 Task: Look for products in the category "Homeopathic Care" from Charlotte's Web only.
Action: Mouse moved to (228, 99)
Screenshot: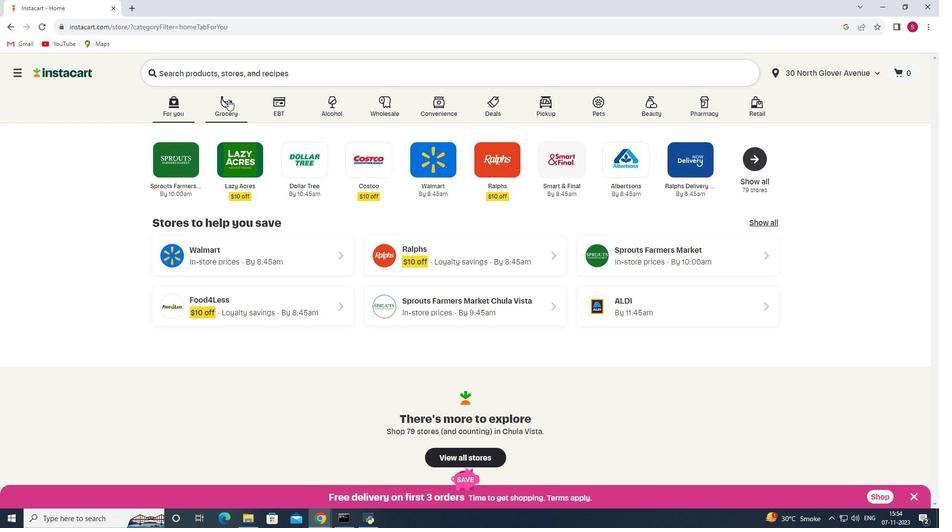 
Action: Mouse pressed left at (228, 99)
Screenshot: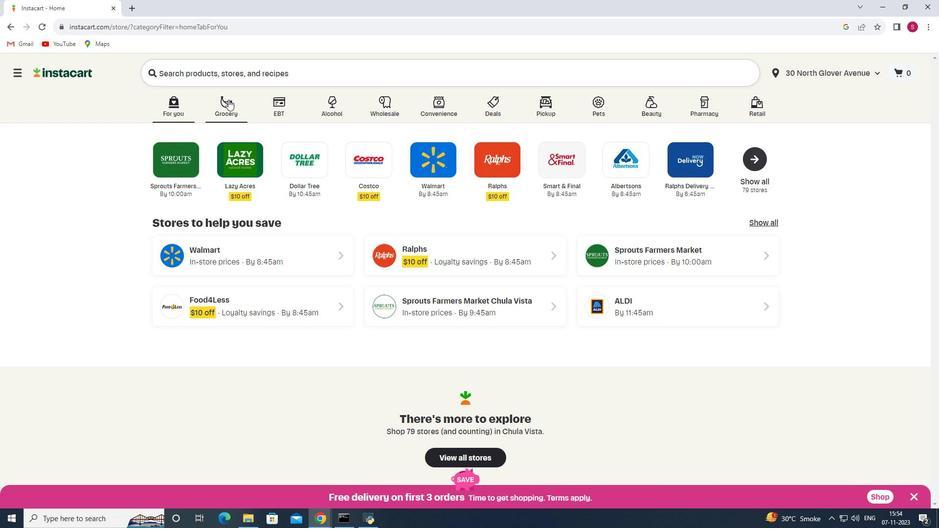 
Action: Mouse moved to (214, 274)
Screenshot: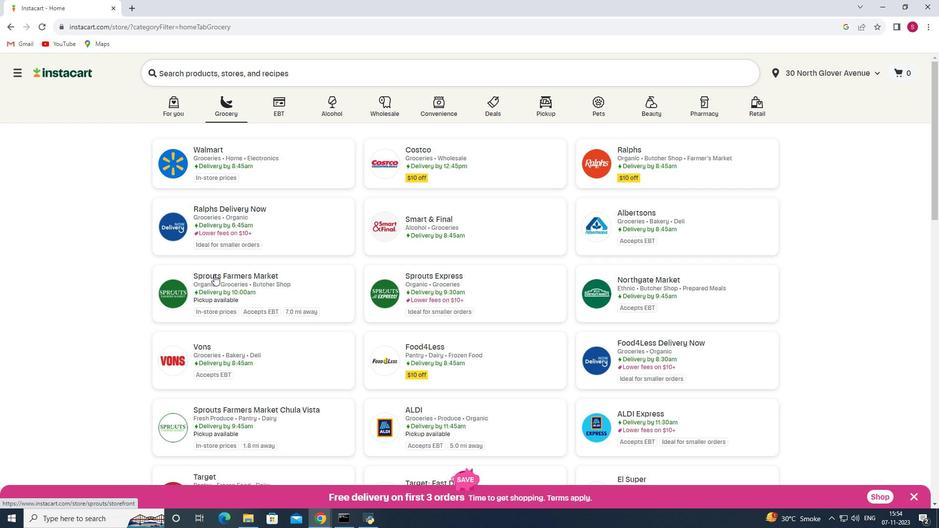
Action: Mouse pressed left at (214, 274)
Screenshot: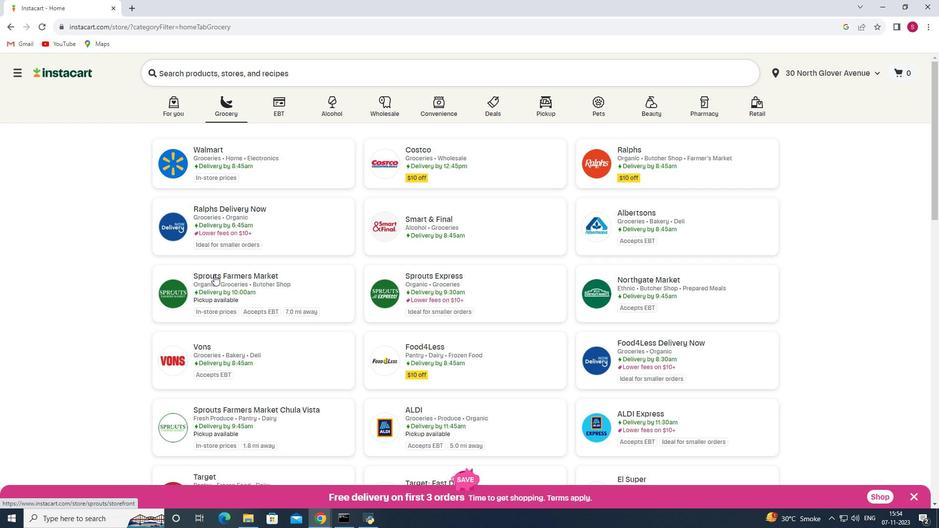
Action: Mouse moved to (57, 330)
Screenshot: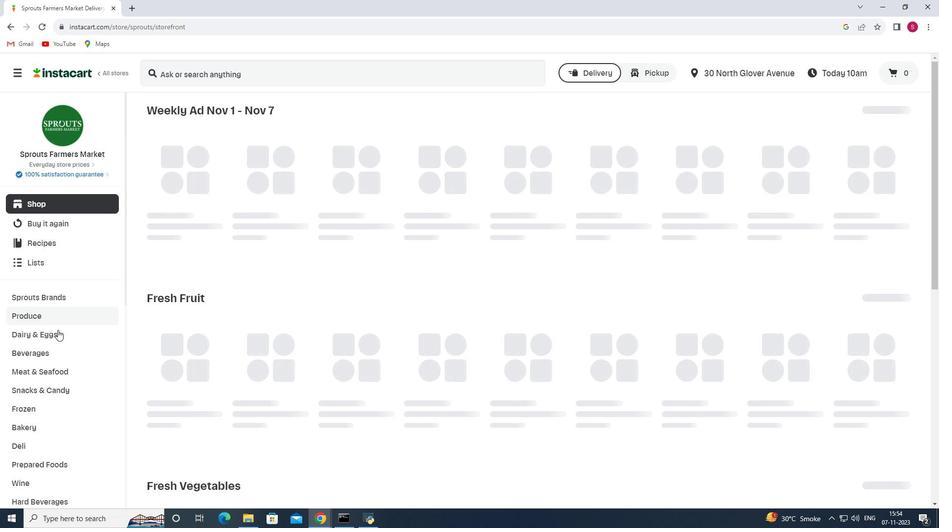 
Action: Mouse scrolled (57, 329) with delta (0, 0)
Screenshot: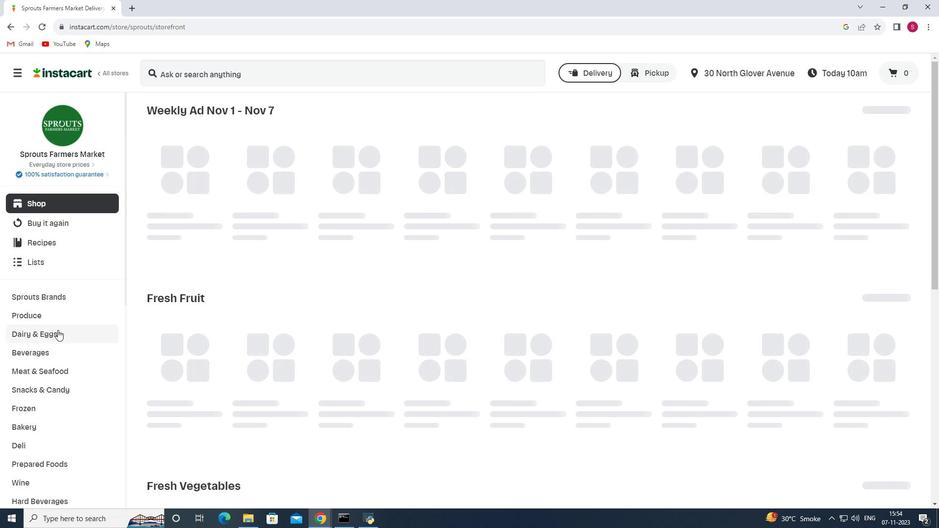 
Action: Mouse scrolled (57, 329) with delta (0, 0)
Screenshot: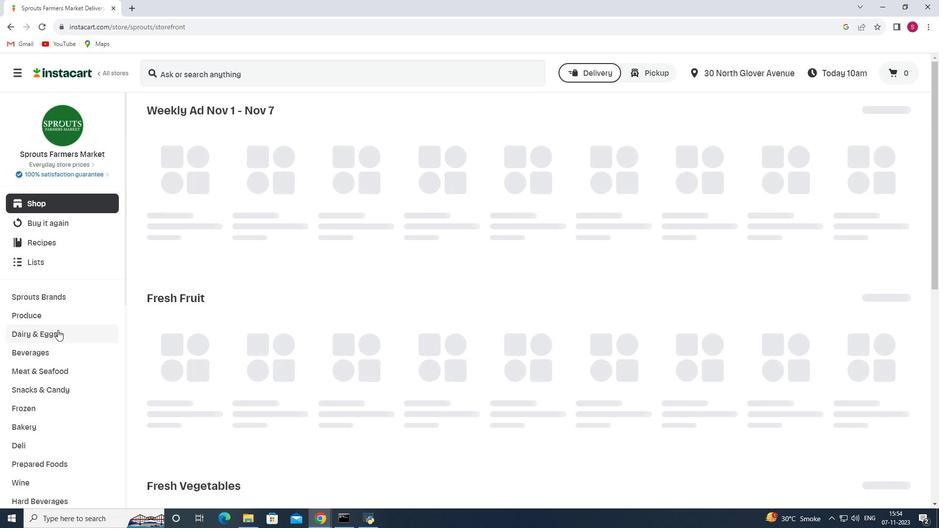 
Action: Mouse scrolled (57, 329) with delta (0, 0)
Screenshot: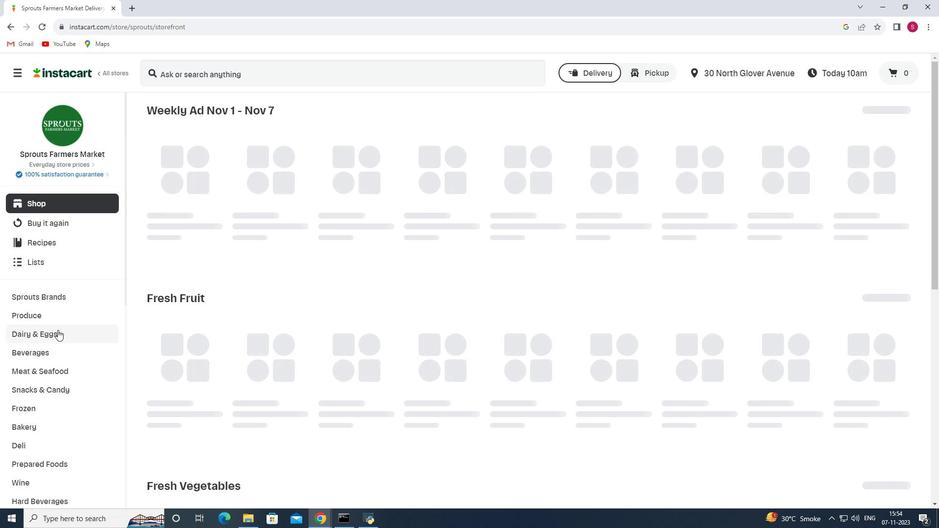 
Action: Mouse scrolled (57, 329) with delta (0, 0)
Screenshot: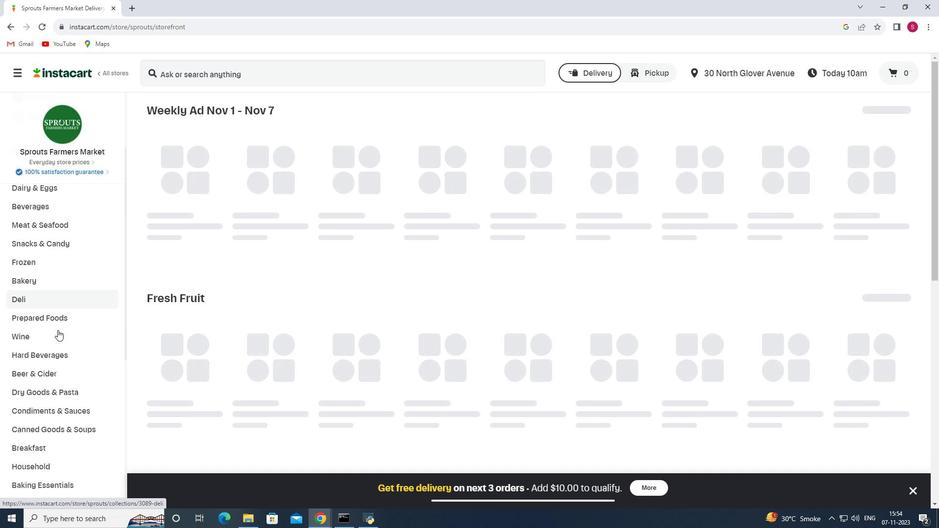 
Action: Mouse scrolled (57, 329) with delta (0, 0)
Screenshot: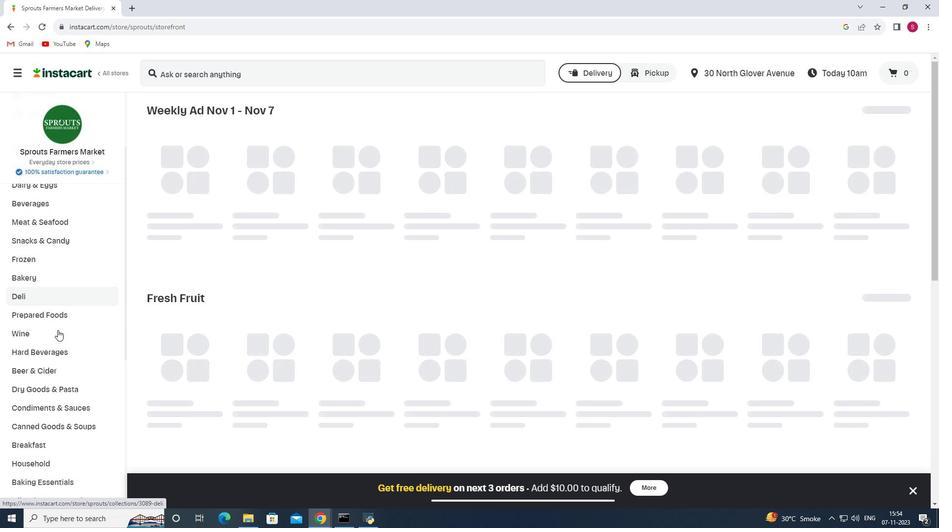 
Action: Mouse scrolled (57, 329) with delta (0, 0)
Screenshot: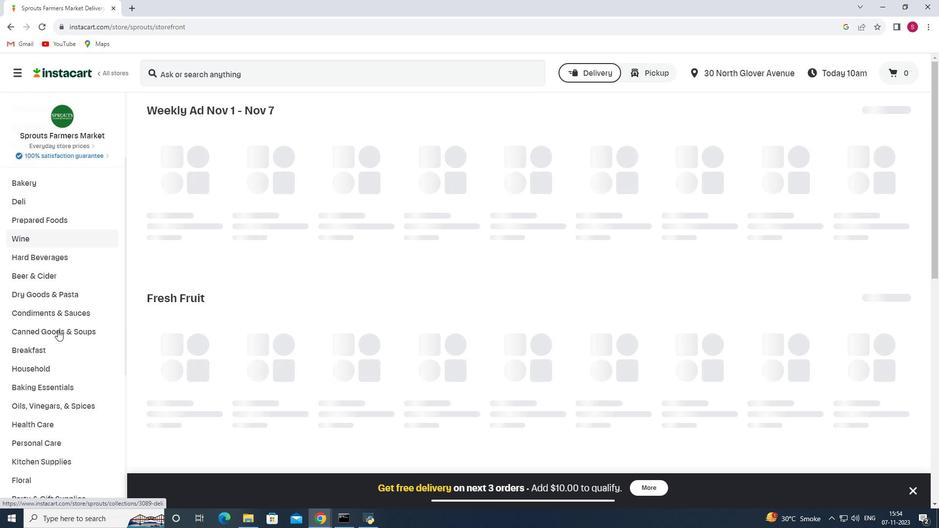 
Action: Mouse scrolled (57, 329) with delta (0, 0)
Screenshot: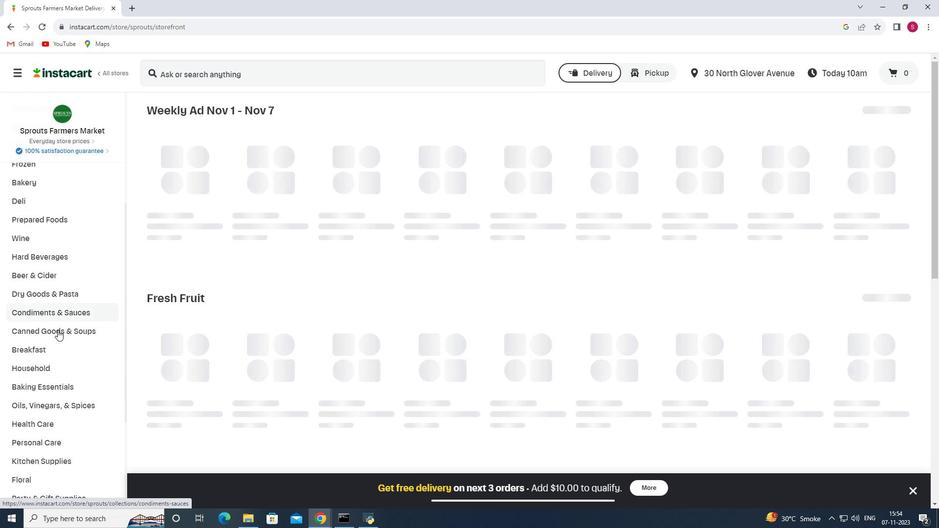 
Action: Mouse scrolled (57, 329) with delta (0, 0)
Screenshot: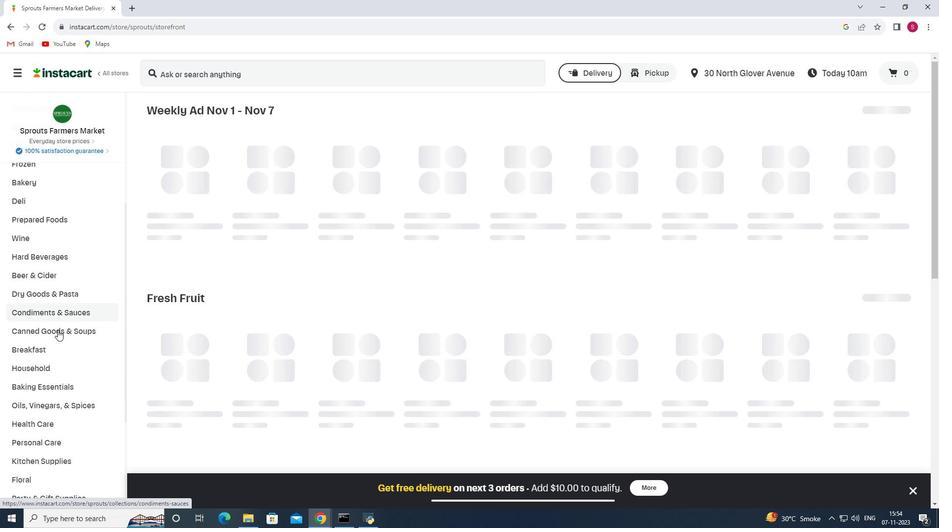 
Action: Mouse moved to (55, 330)
Screenshot: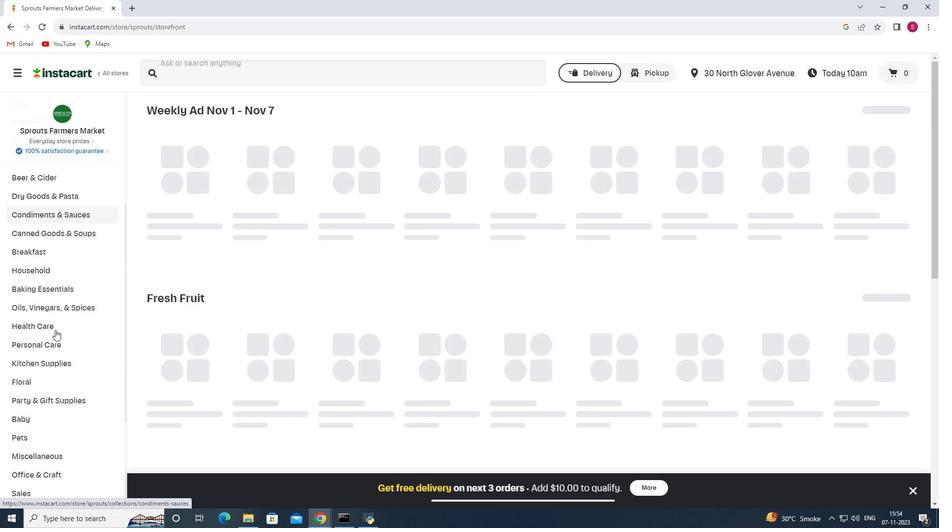 
Action: Mouse pressed left at (55, 330)
Screenshot: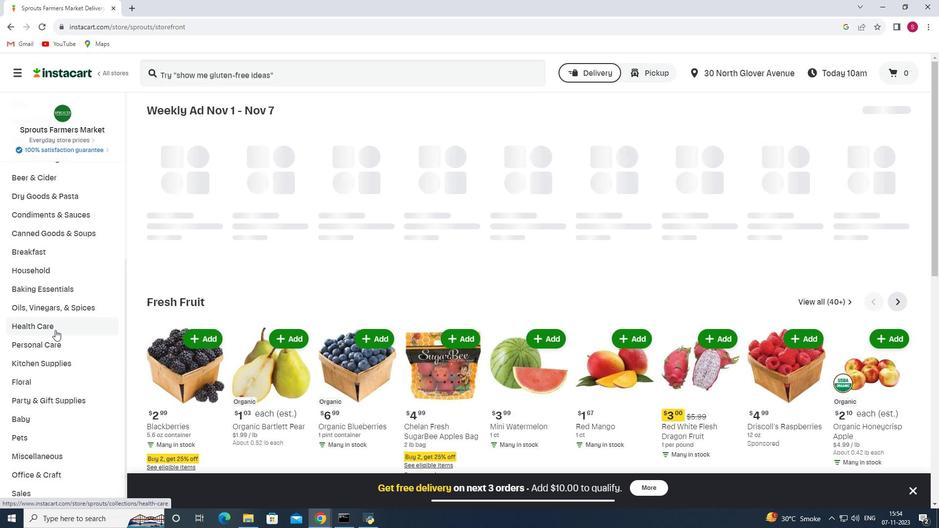 
Action: Mouse moved to (360, 142)
Screenshot: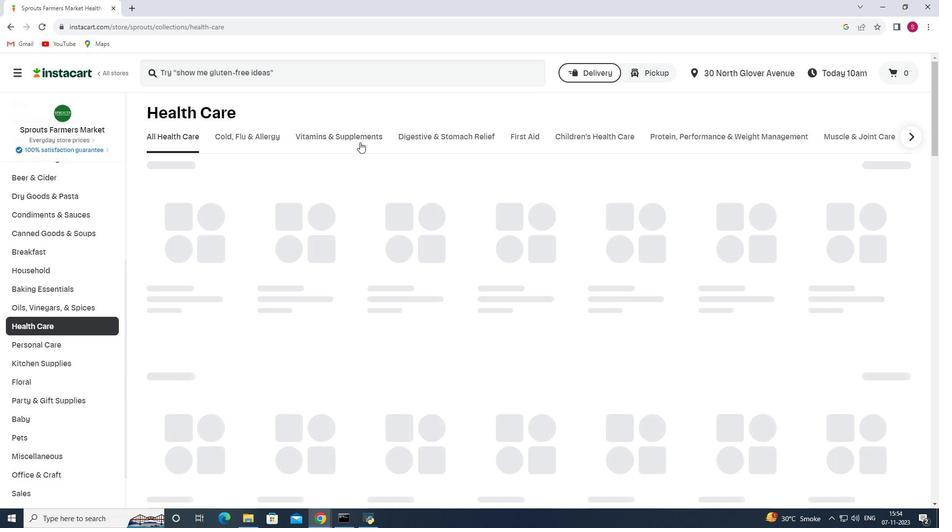 
Action: Mouse pressed left at (360, 142)
Screenshot: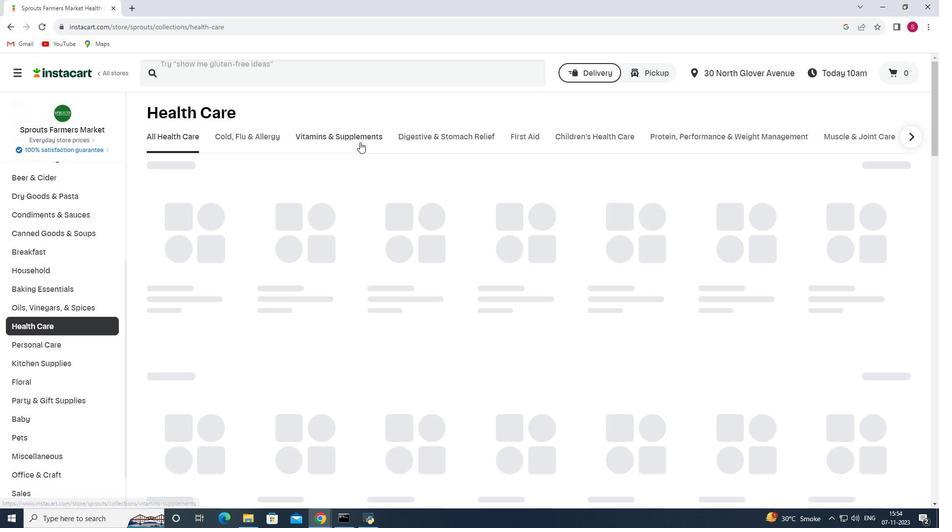 
Action: Mouse moved to (792, 179)
Screenshot: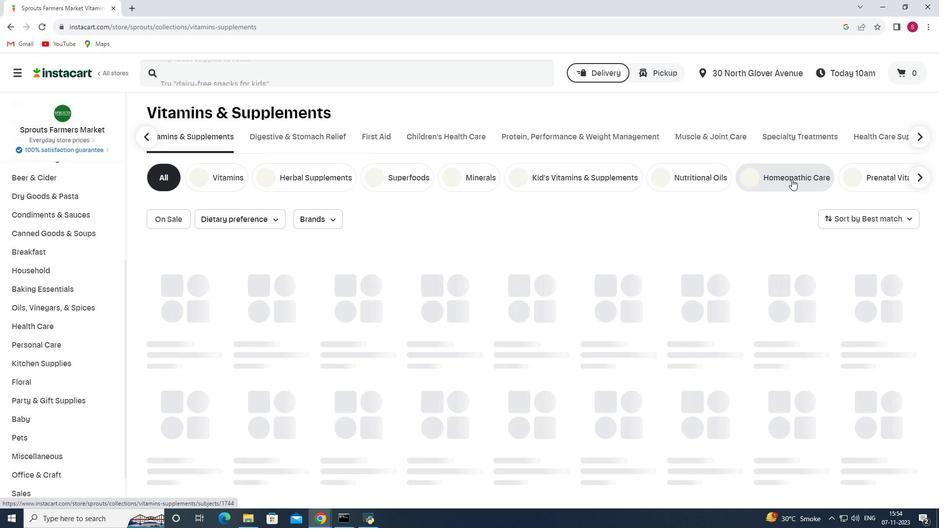 
Action: Mouse pressed left at (792, 179)
Screenshot: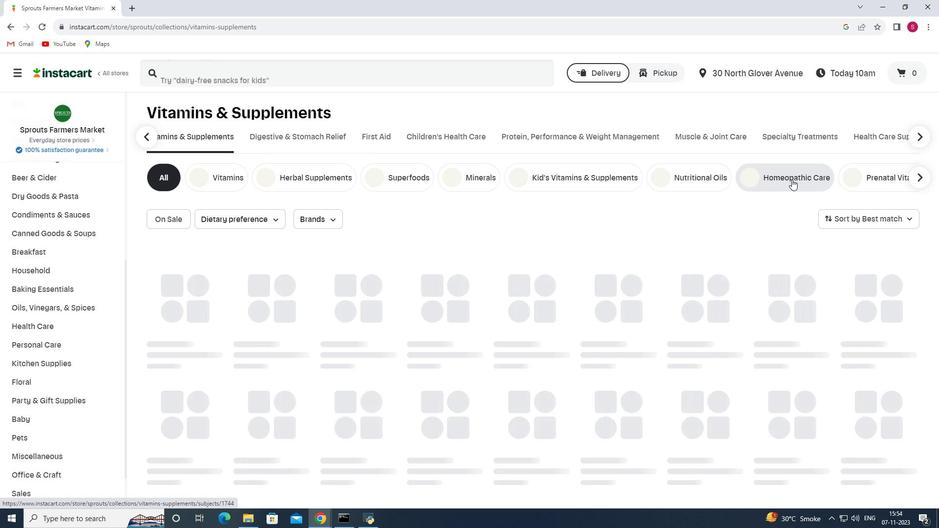
Action: Mouse moved to (233, 218)
Screenshot: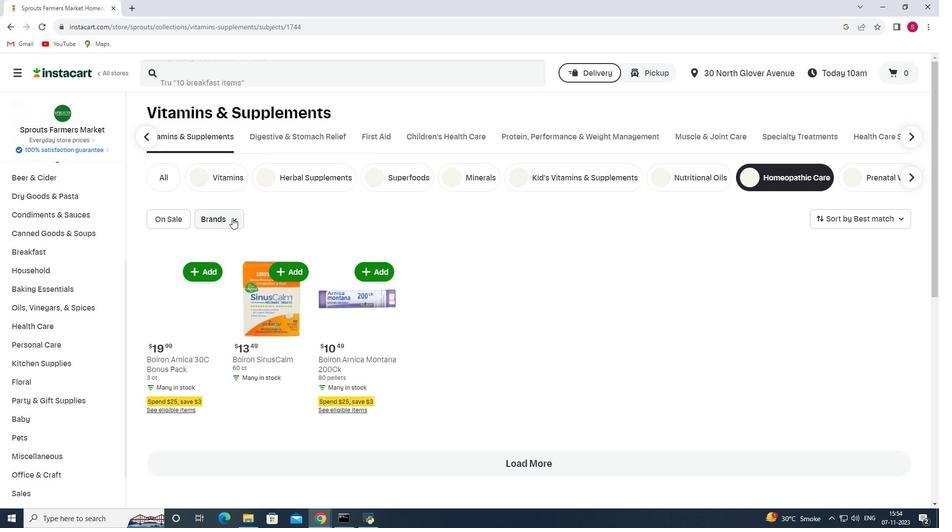 
Action: Mouse pressed left at (233, 218)
Screenshot: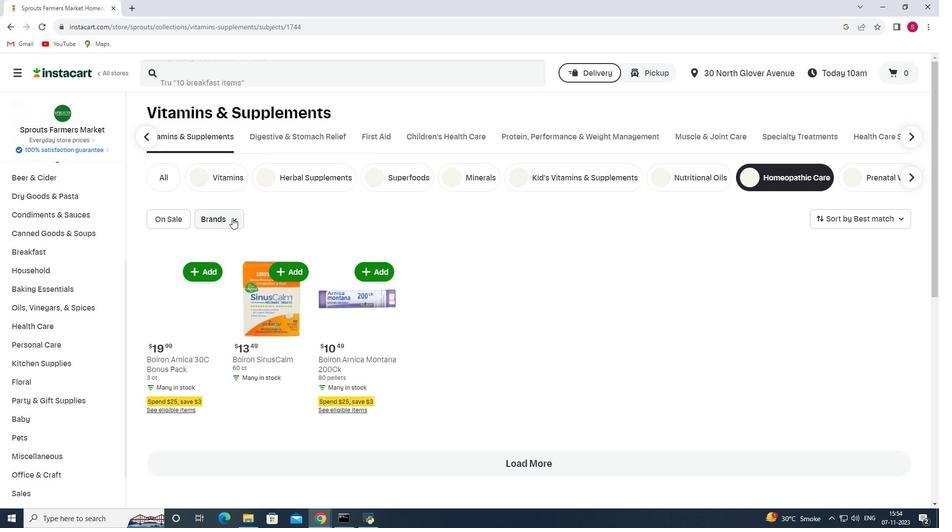 
Action: Mouse moved to (233, 263)
Screenshot: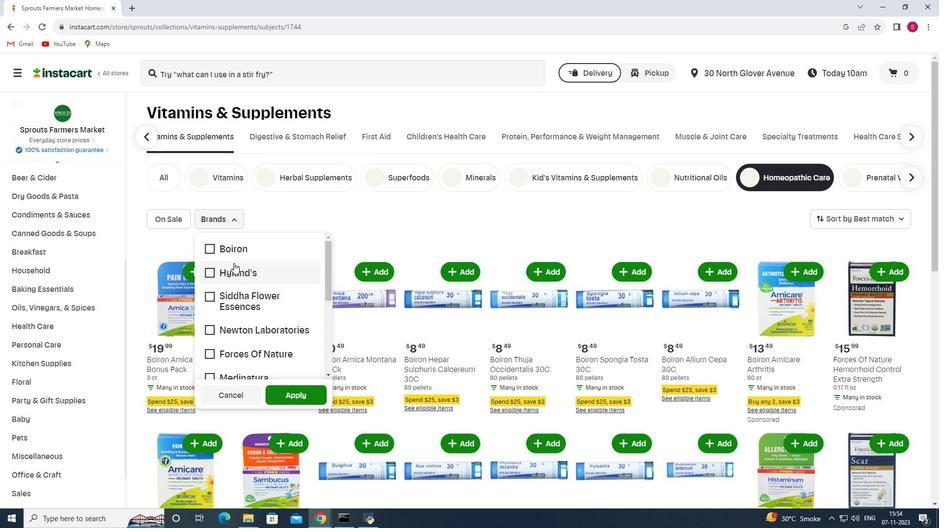 
Action: Mouse scrolled (233, 262) with delta (0, 0)
Screenshot: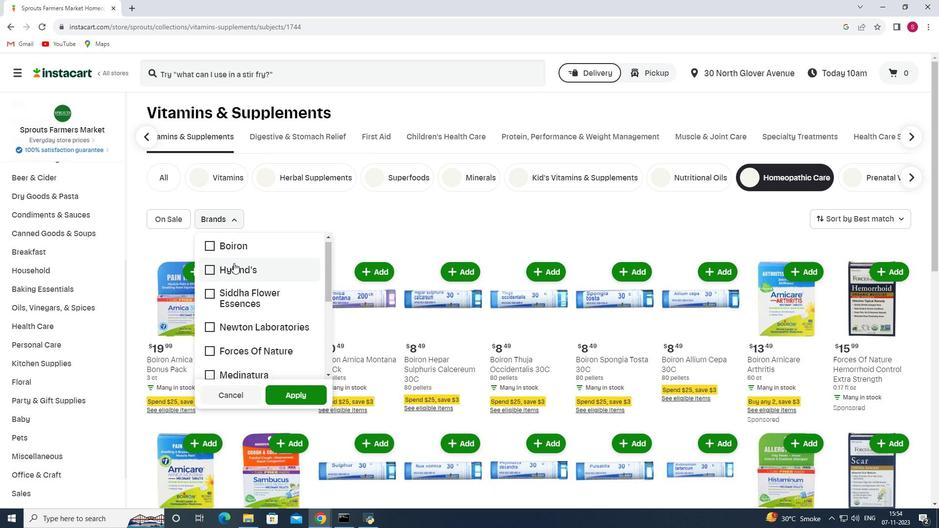 
Action: Mouse scrolled (233, 262) with delta (0, 0)
Screenshot: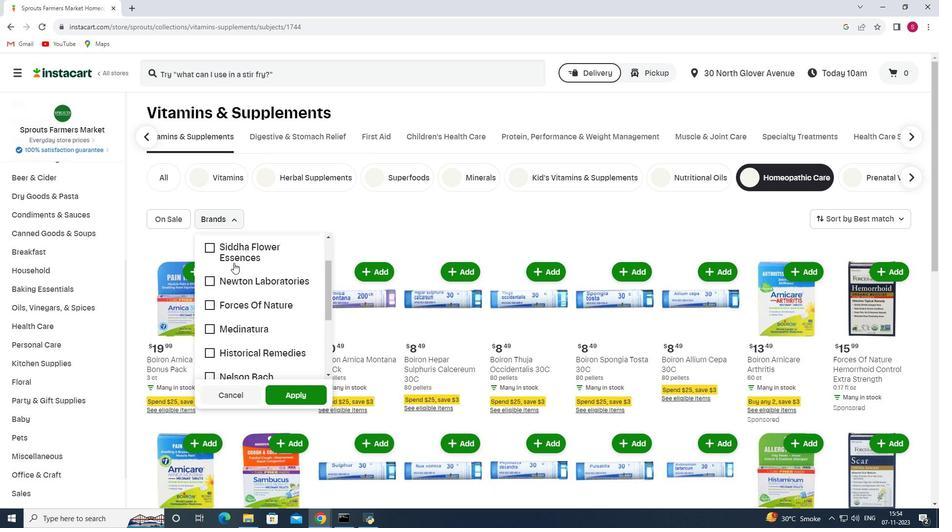 
Action: Mouse scrolled (233, 262) with delta (0, 0)
Screenshot: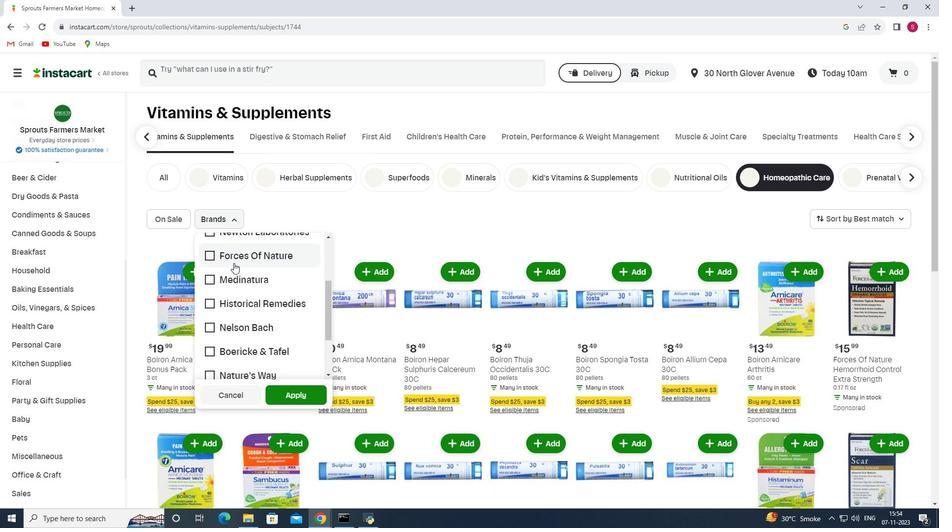 
Action: Mouse scrolled (233, 262) with delta (0, 0)
Screenshot: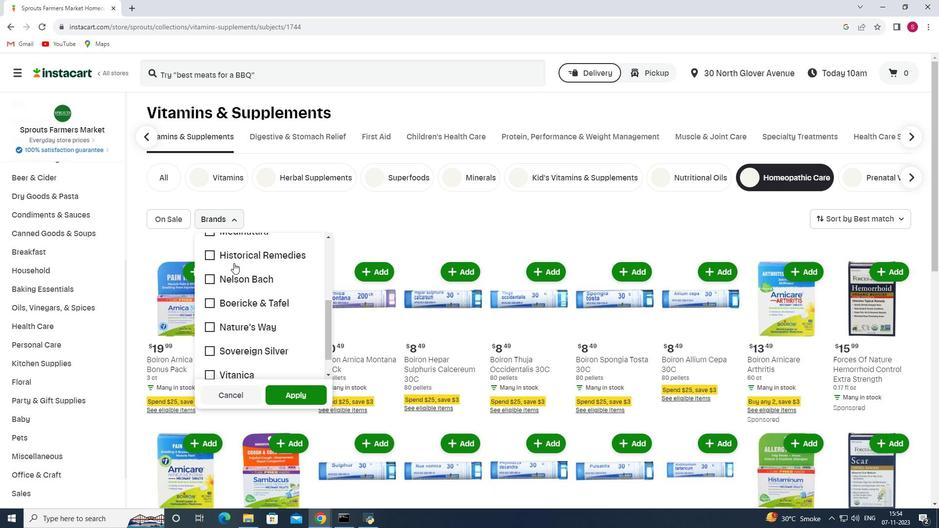 
Action: Mouse moved to (234, 263)
Screenshot: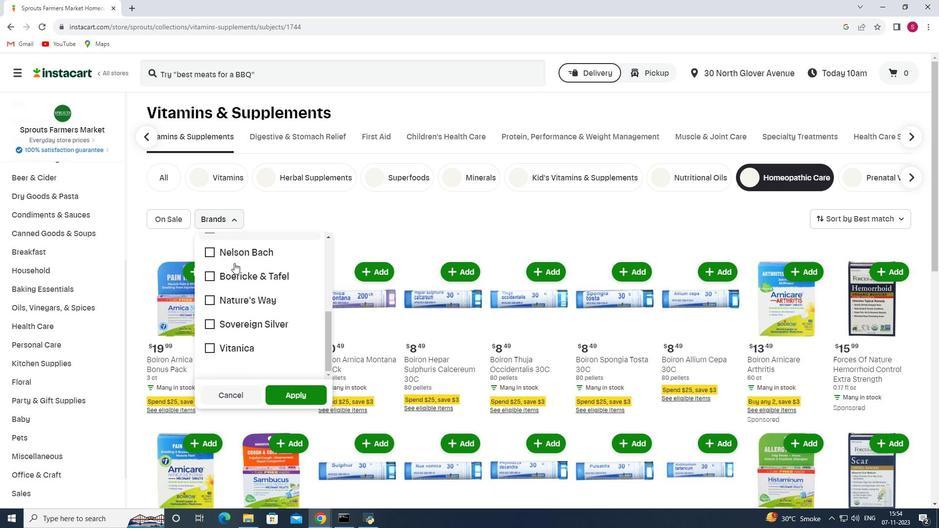 
Action: Mouse scrolled (234, 262) with delta (0, 0)
Screenshot: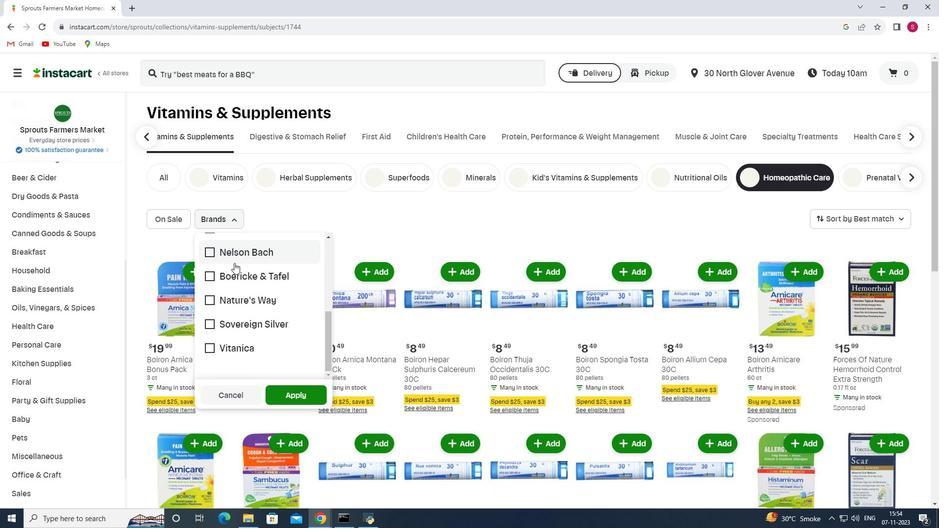 
